 Task: Update the walk score of the saved search to 60.
Action: Mouse moved to (935, 135)
Screenshot: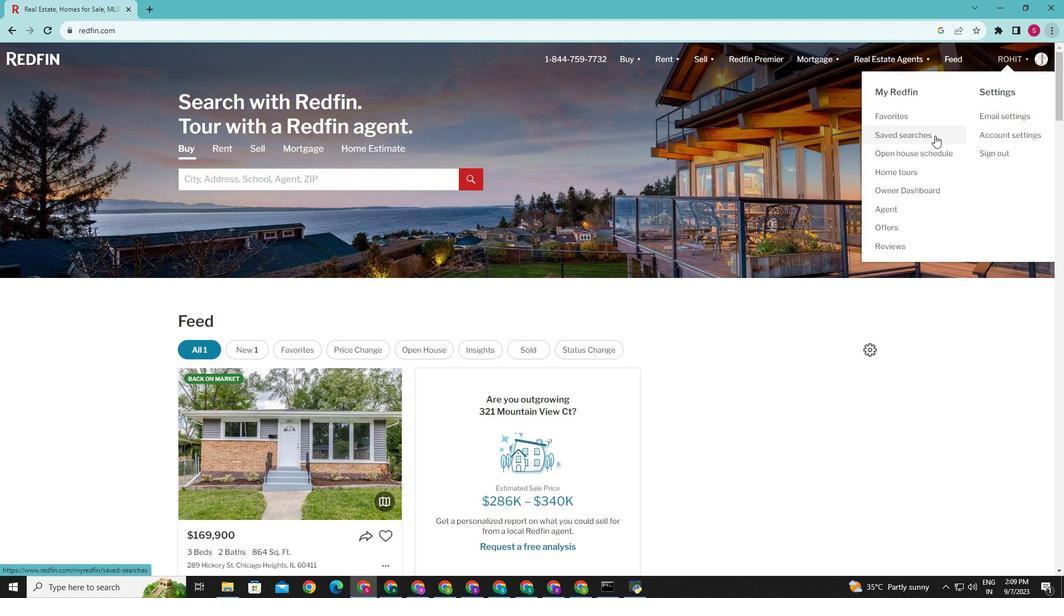 
Action: Mouse pressed left at (935, 135)
Screenshot: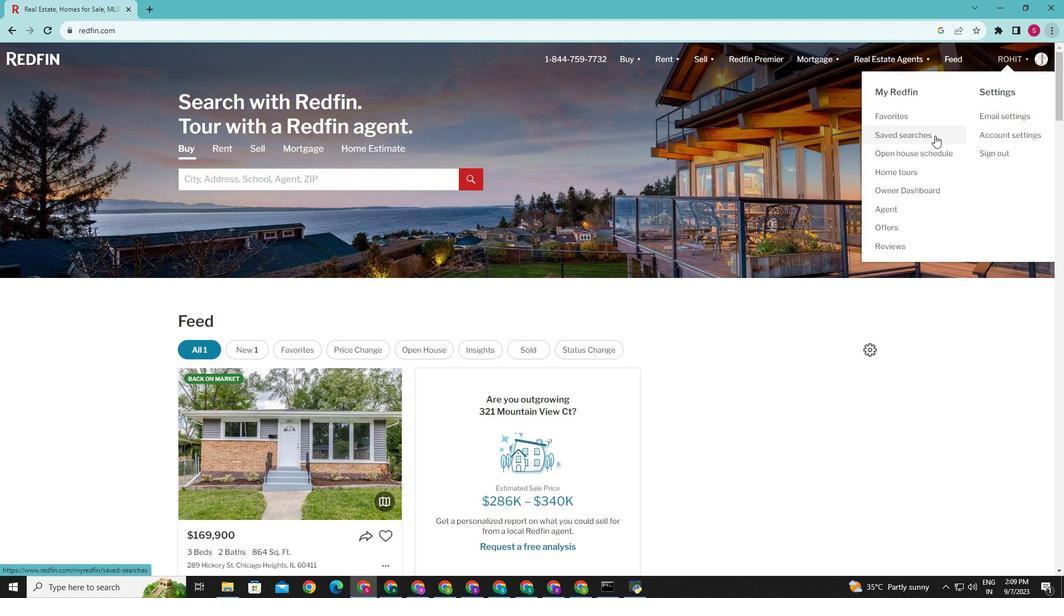 
Action: Mouse moved to (619, 256)
Screenshot: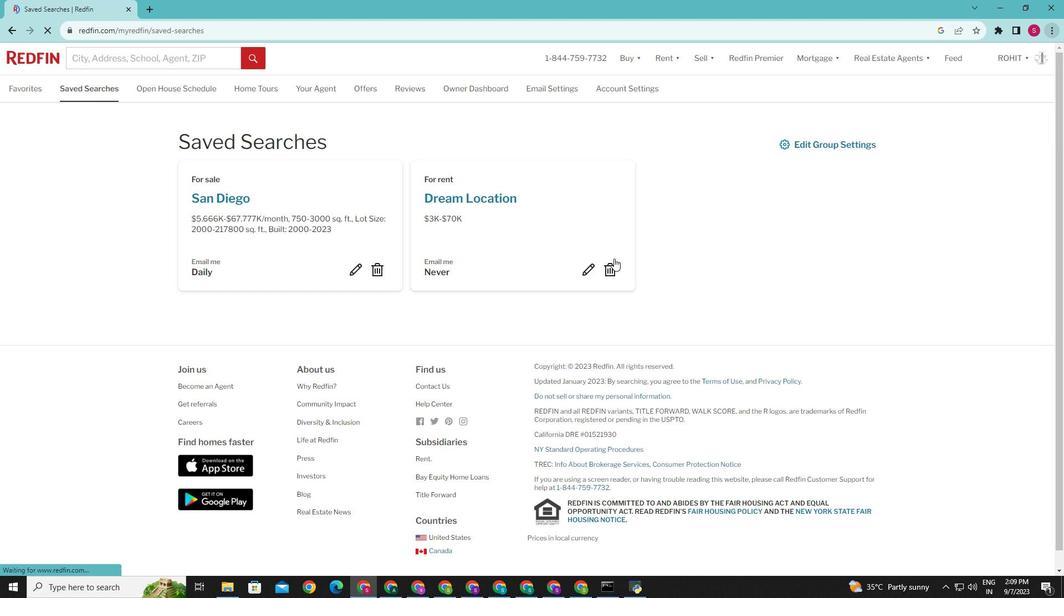 
Action: Mouse scrolled (619, 255) with delta (0, 0)
Screenshot: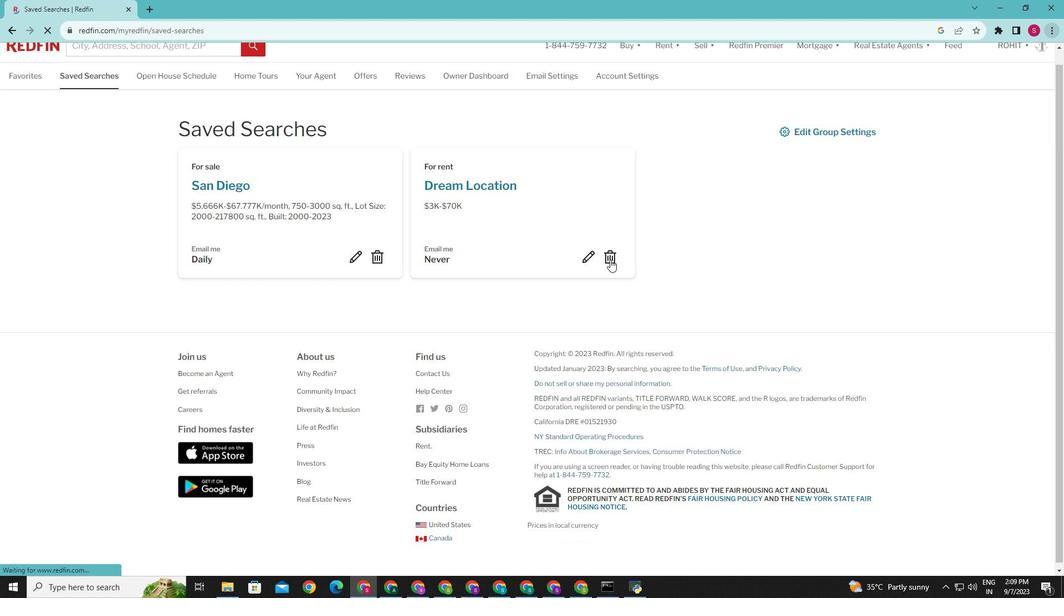 
Action: Mouse moved to (258, 287)
Screenshot: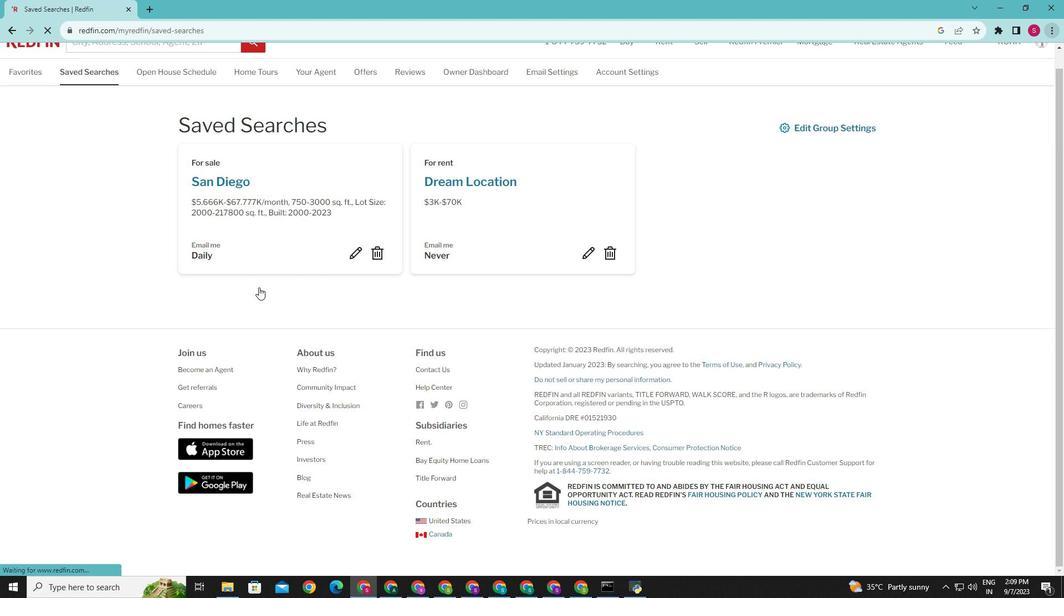 
Action: Mouse scrolled (258, 287) with delta (0, 0)
Screenshot: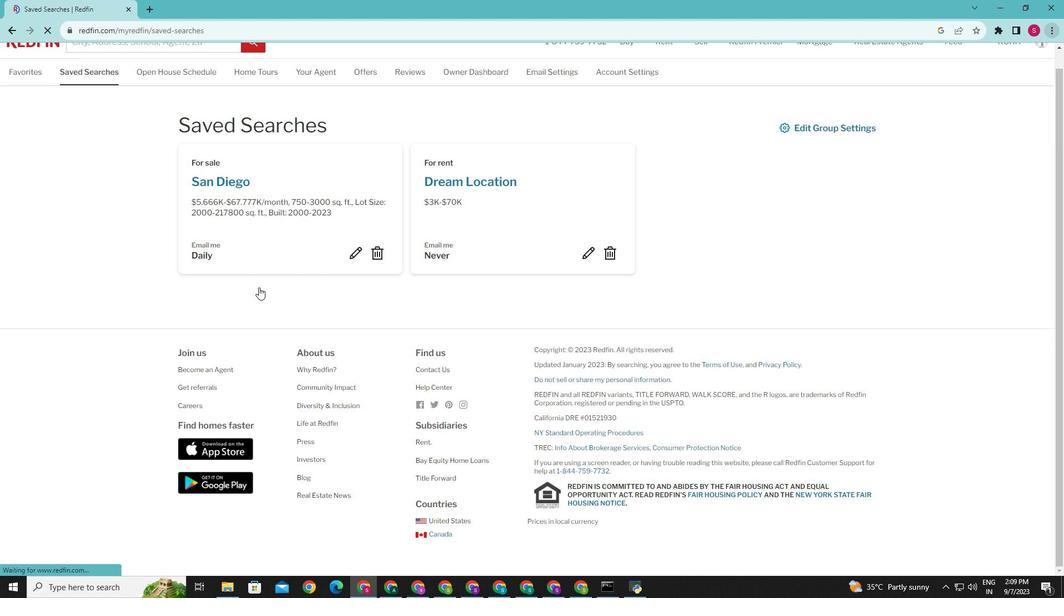 
Action: Mouse moved to (348, 252)
Screenshot: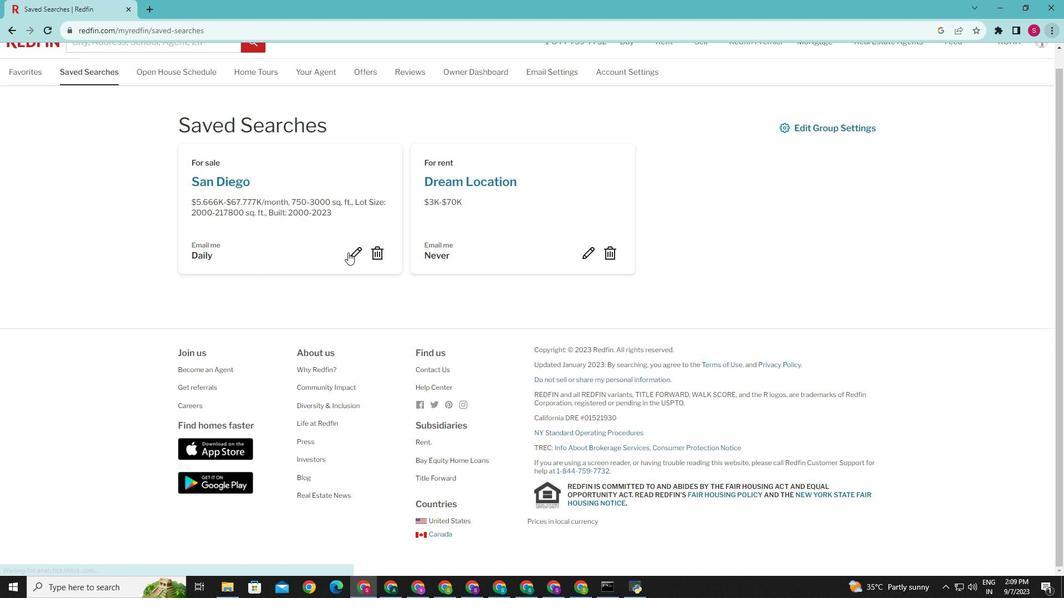 
Action: Mouse pressed left at (348, 252)
Screenshot: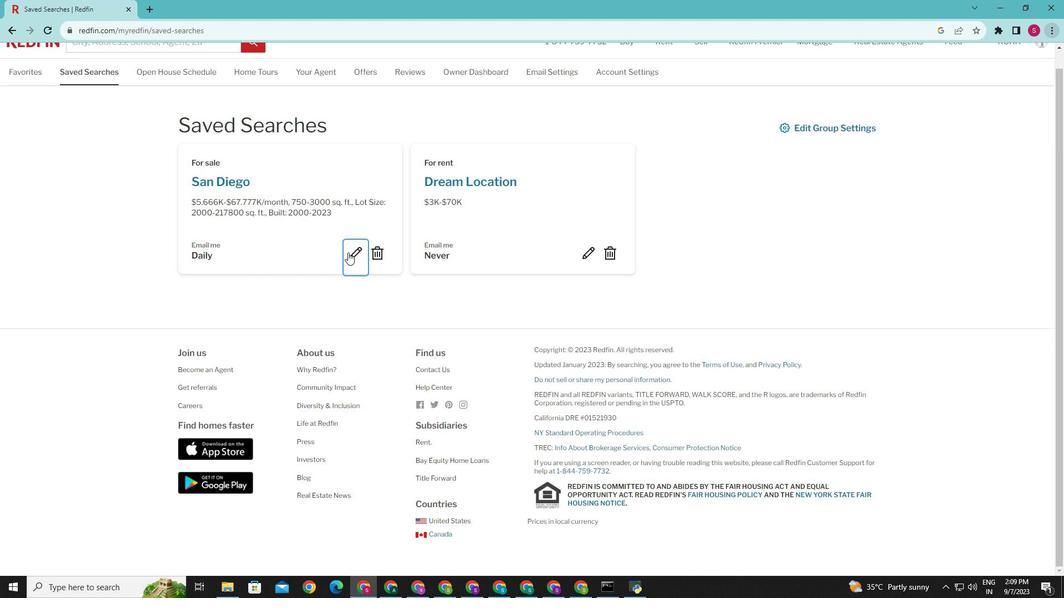 
Action: Mouse moved to (417, 312)
Screenshot: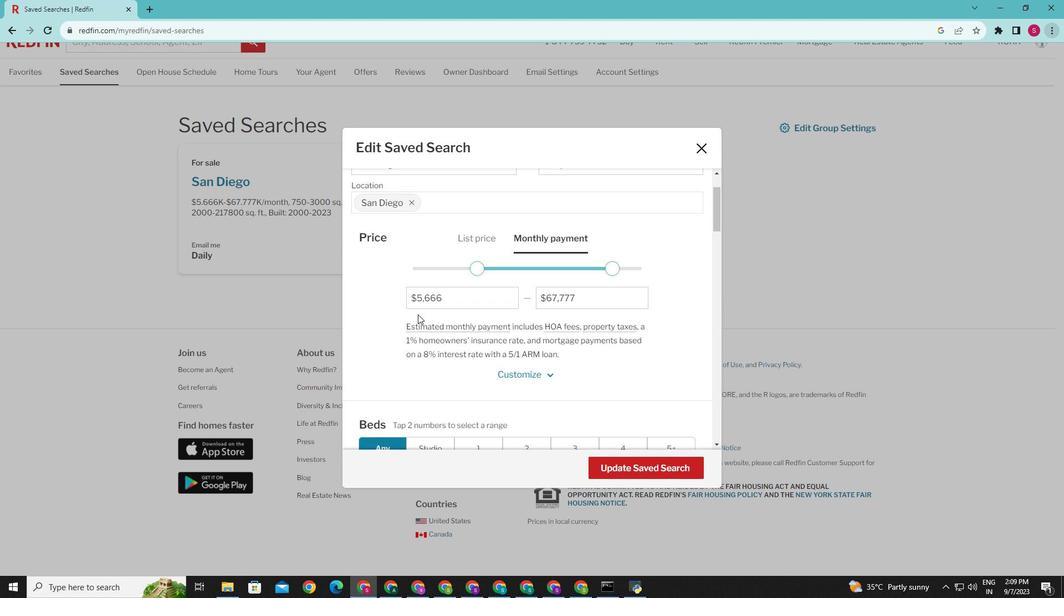
Action: Mouse scrolled (417, 312) with delta (0, 0)
Screenshot: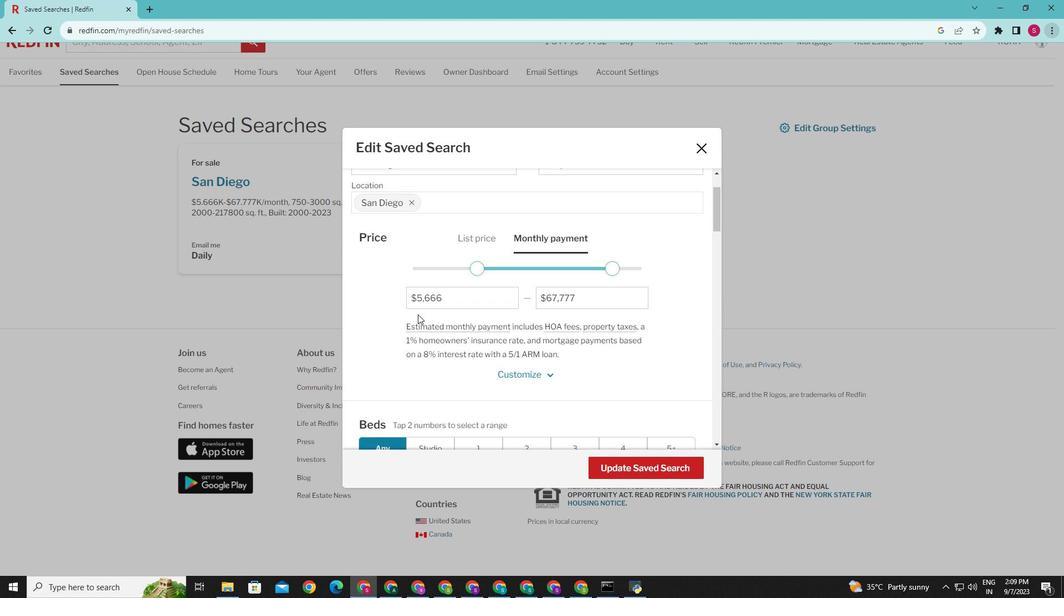 
Action: Mouse moved to (417, 314)
Screenshot: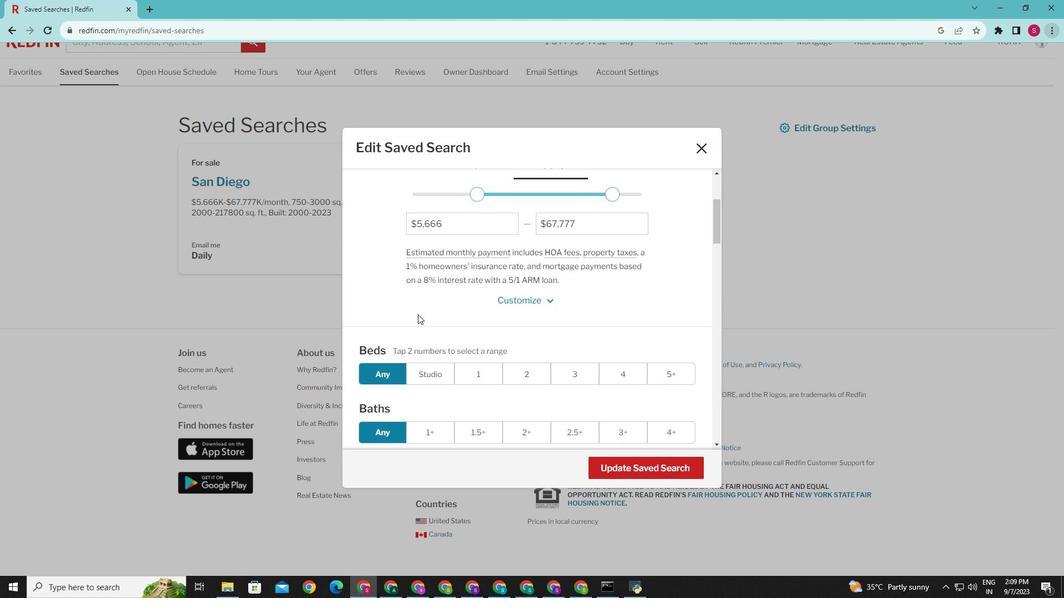 
Action: Mouse scrolled (417, 313) with delta (0, 0)
Screenshot: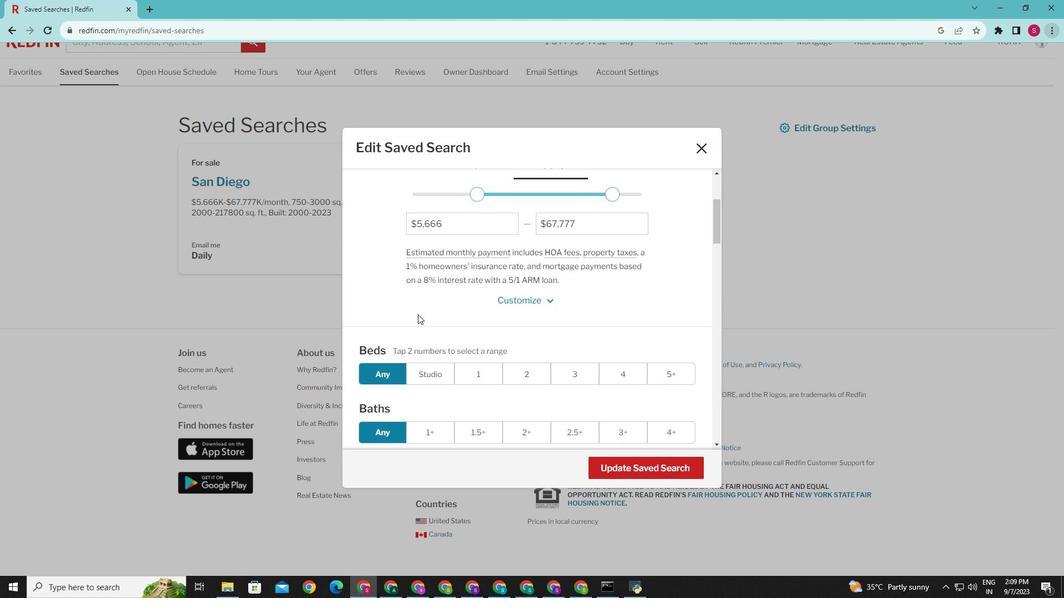 
Action: Mouse moved to (417, 314)
Screenshot: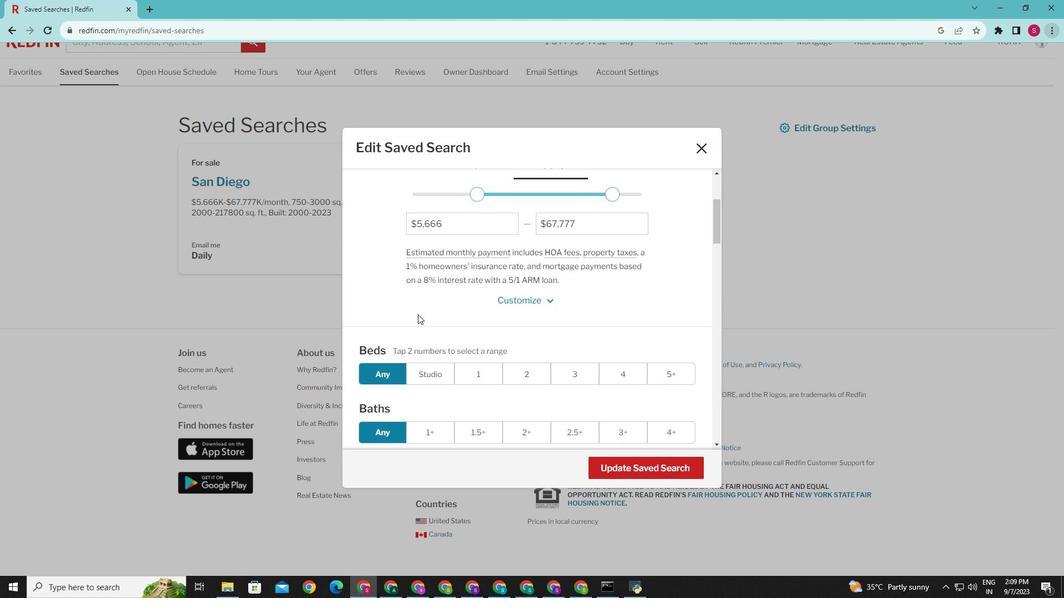 
Action: Mouse scrolled (417, 314) with delta (0, 0)
Screenshot: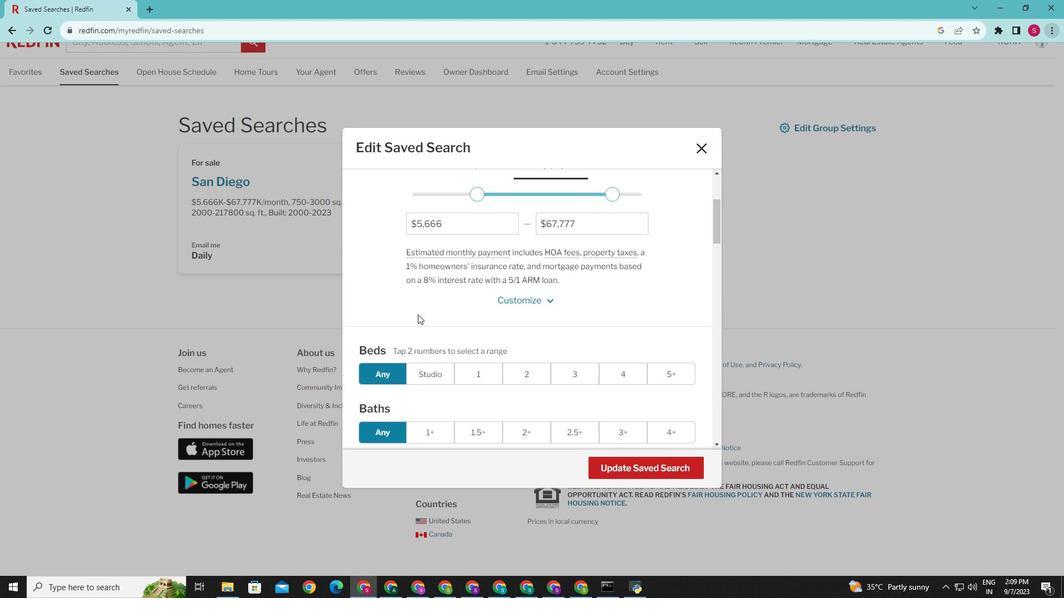 
Action: Mouse scrolled (417, 314) with delta (0, 0)
Screenshot: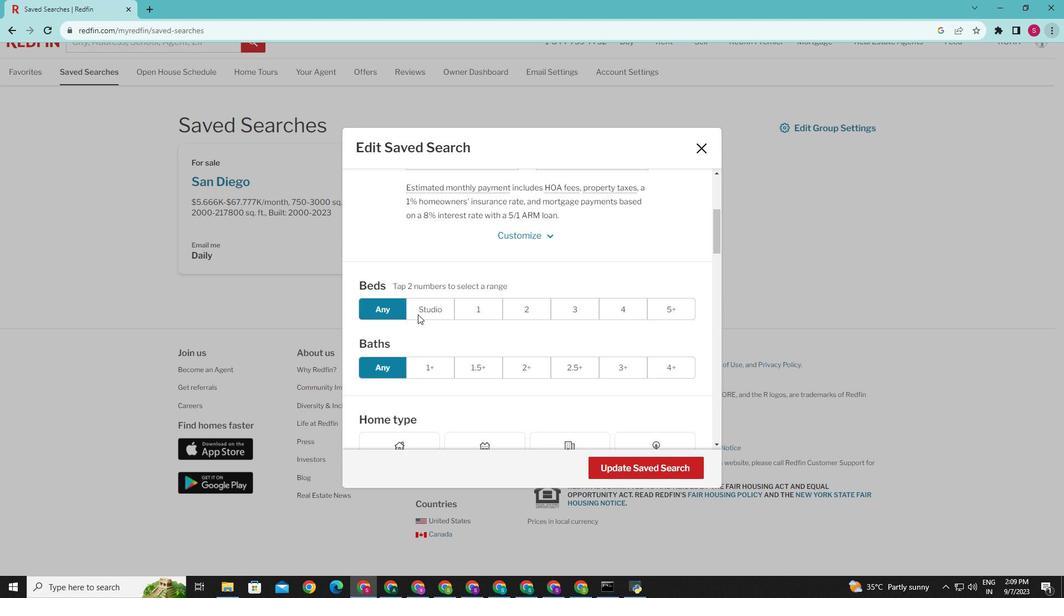 
Action: Mouse scrolled (417, 314) with delta (0, 0)
Screenshot: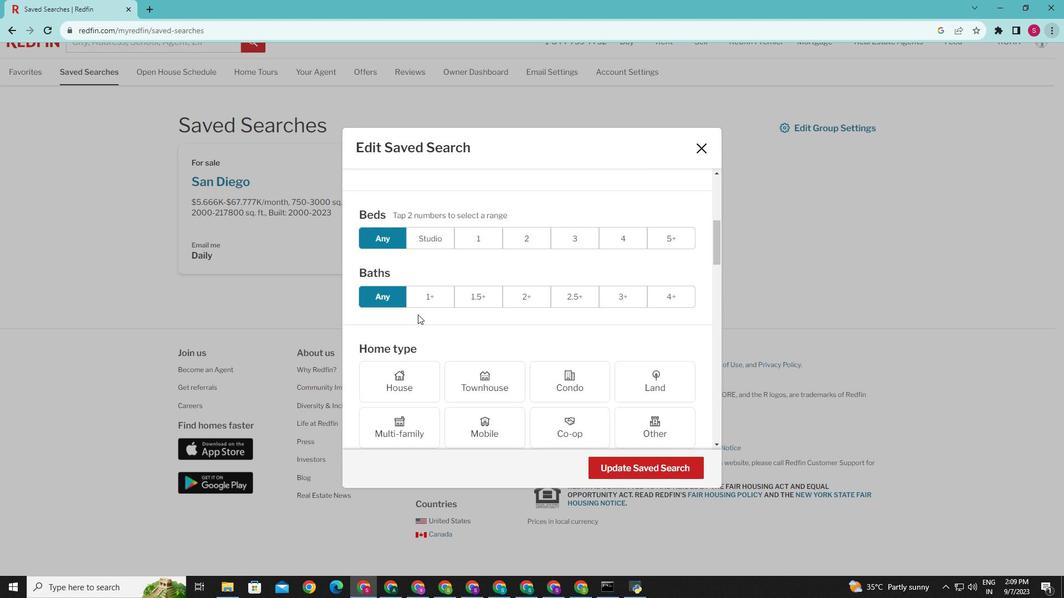 
Action: Mouse scrolled (417, 314) with delta (0, 0)
Screenshot: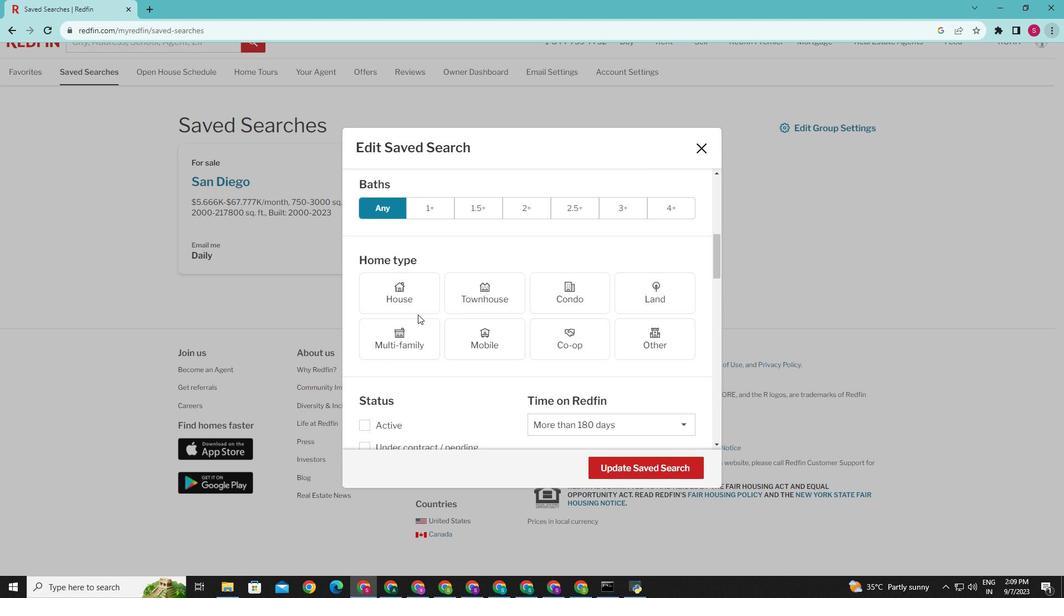 
Action: Mouse scrolled (417, 314) with delta (0, 0)
Screenshot: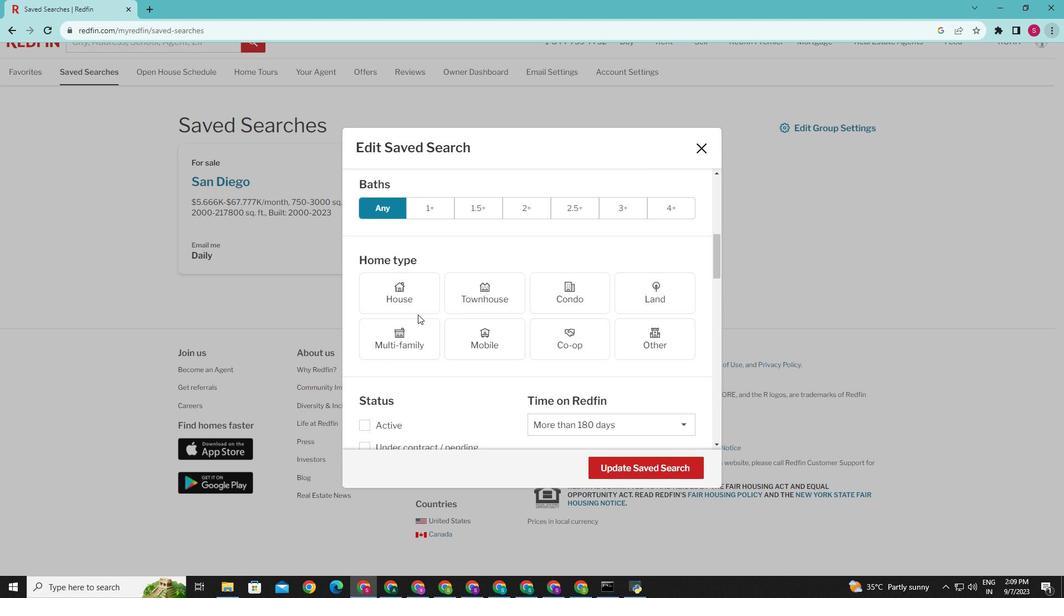 
Action: Mouse scrolled (417, 314) with delta (0, 0)
Screenshot: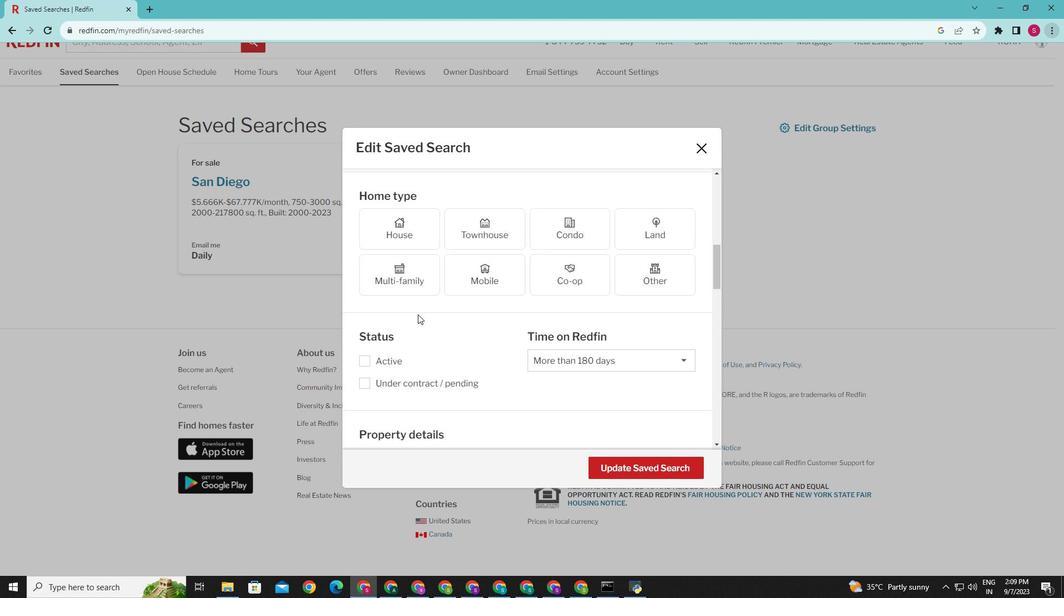 
Action: Mouse scrolled (417, 314) with delta (0, 0)
Screenshot: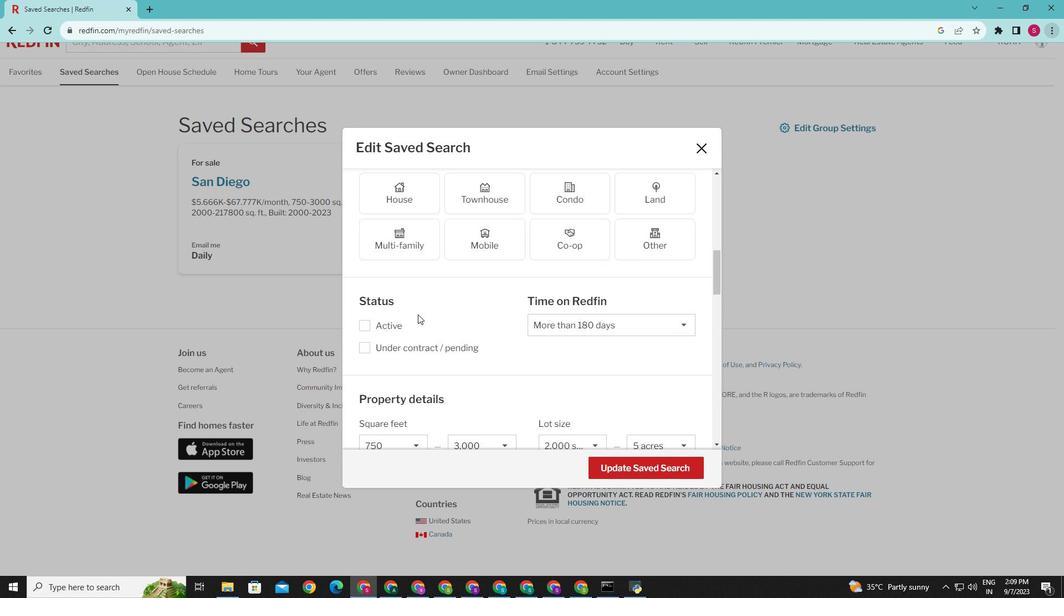 
Action: Mouse scrolled (417, 314) with delta (0, 0)
Screenshot: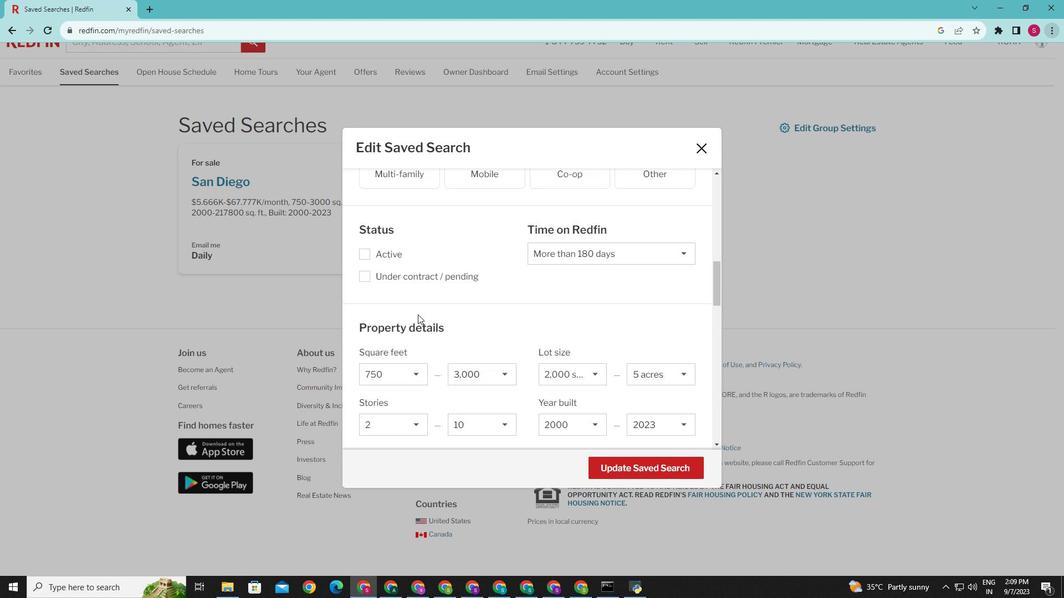 
Action: Mouse scrolled (417, 314) with delta (0, 0)
Screenshot: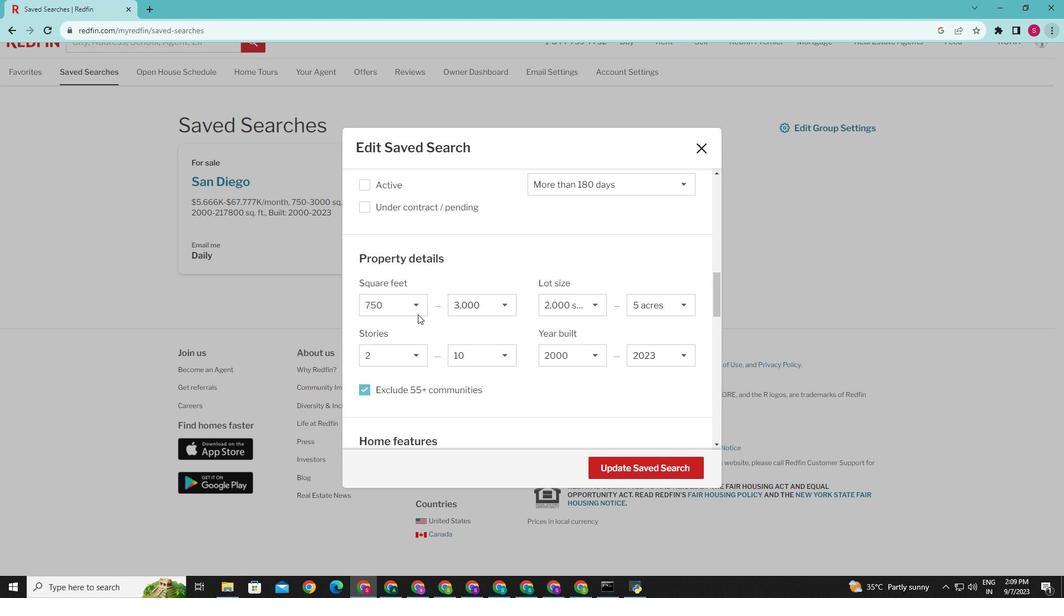 
Action: Mouse scrolled (417, 314) with delta (0, 0)
Screenshot: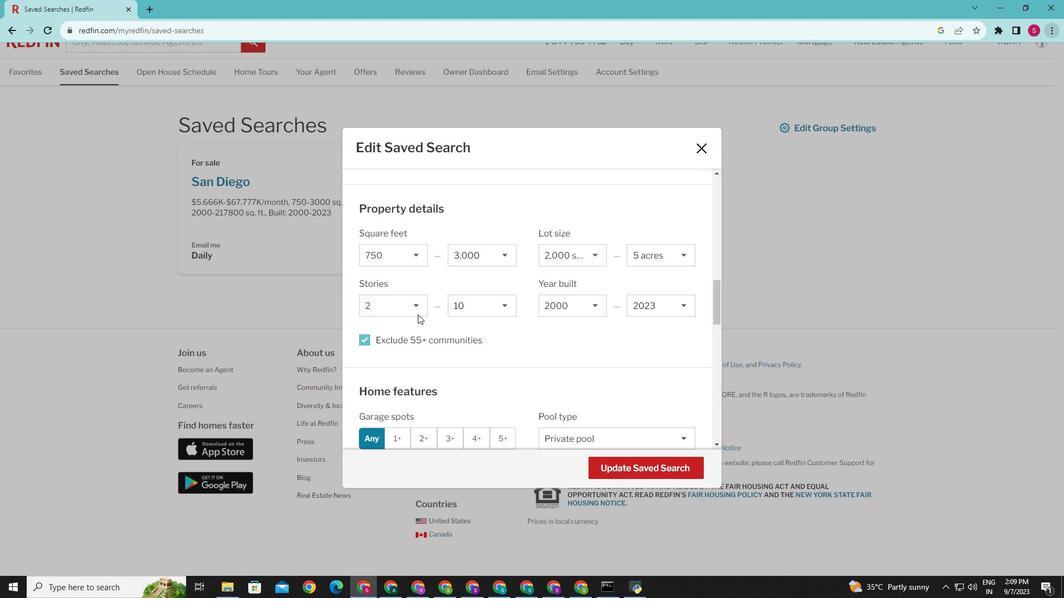 
Action: Mouse scrolled (417, 314) with delta (0, 0)
Screenshot: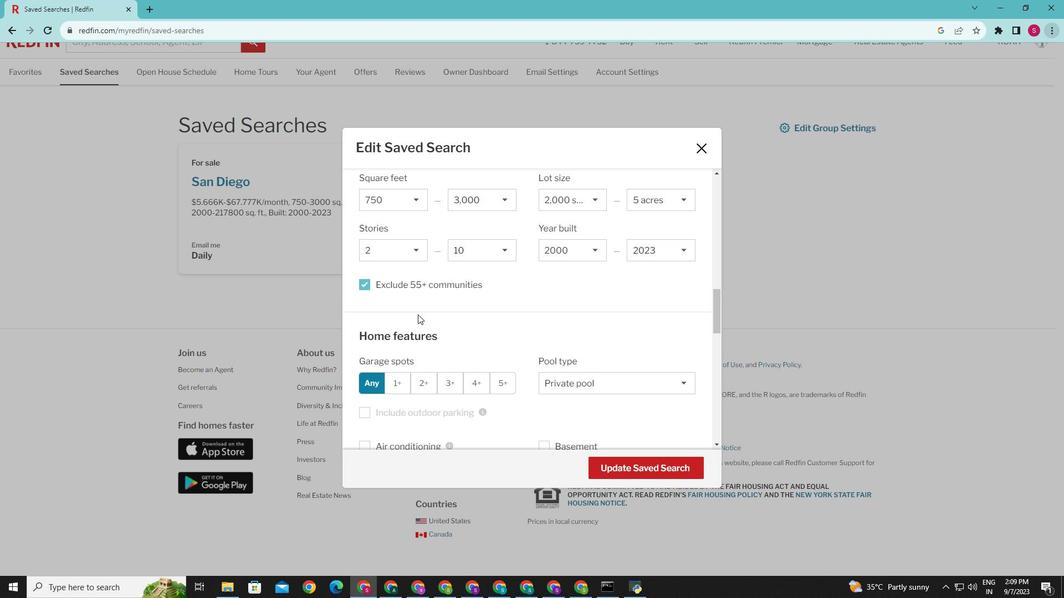 
Action: Mouse scrolled (417, 314) with delta (0, 0)
Screenshot: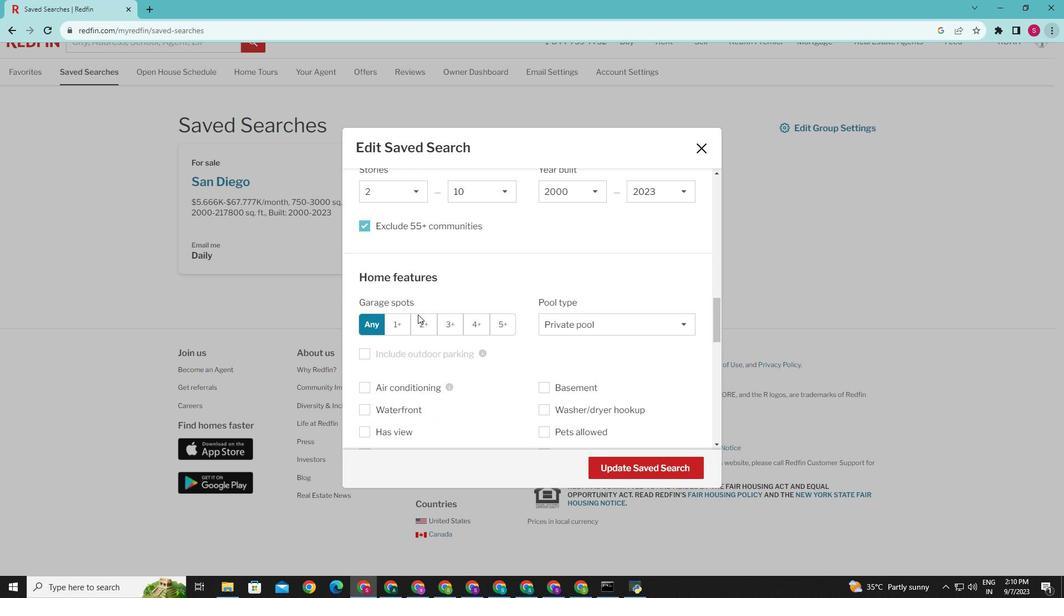 
Action: Mouse scrolled (417, 314) with delta (0, 0)
Screenshot: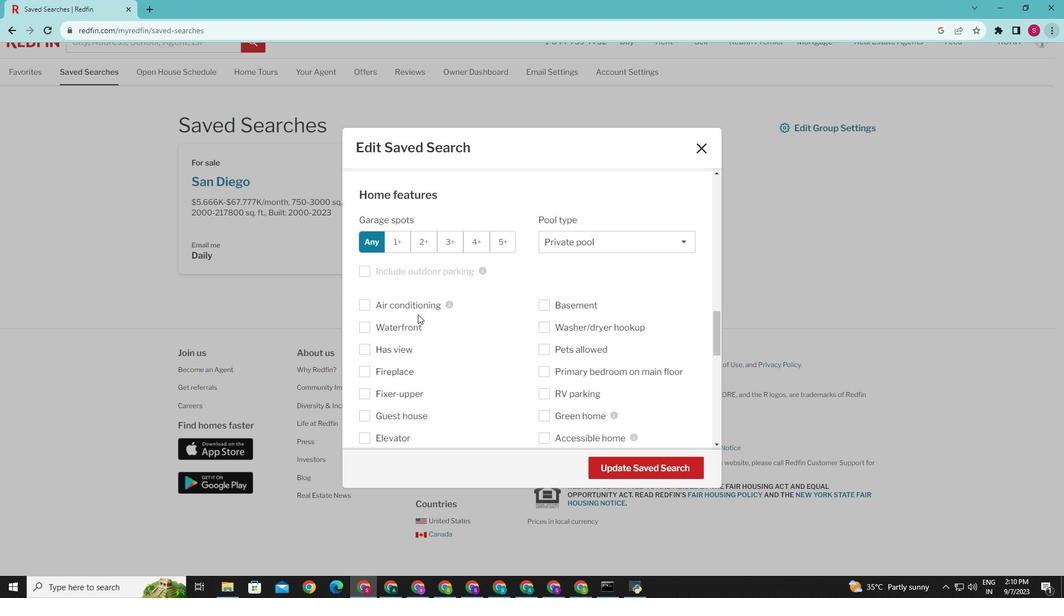 
Action: Mouse scrolled (417, 314) with delta (0, 0)
Screenshot: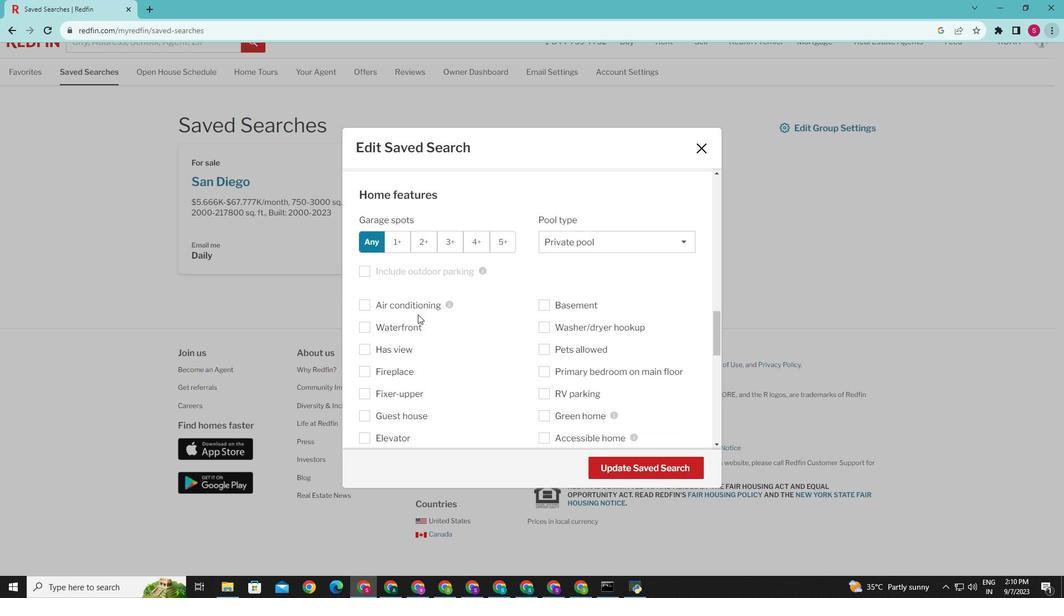 
Action: Mouse scrolled (417, 314) with delta (0, 0)
Screenshot: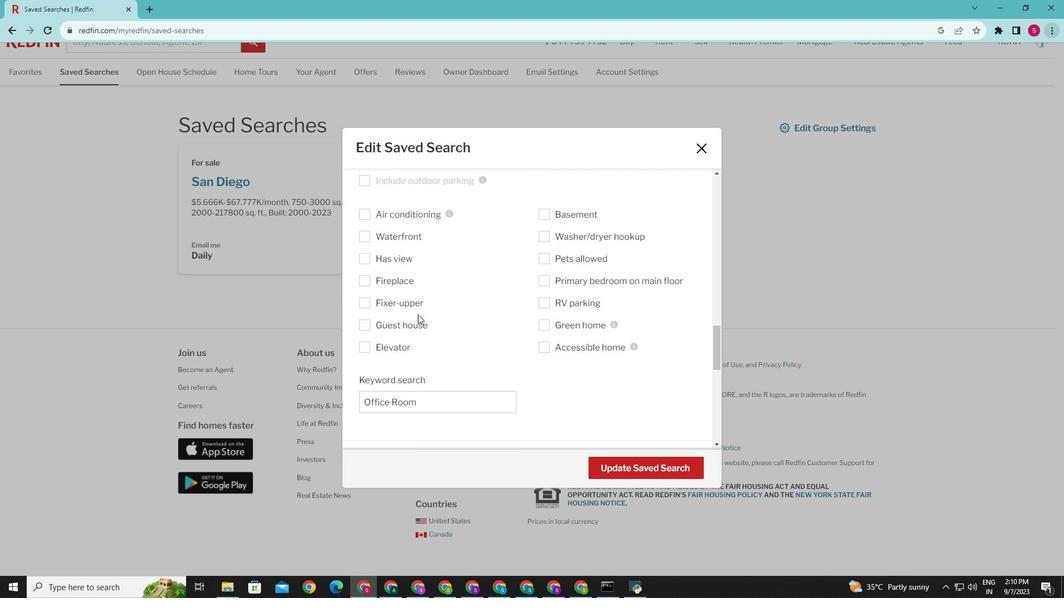
Action: Mouse scrolled (417, 314) with delta (0, 0)
Screenshot: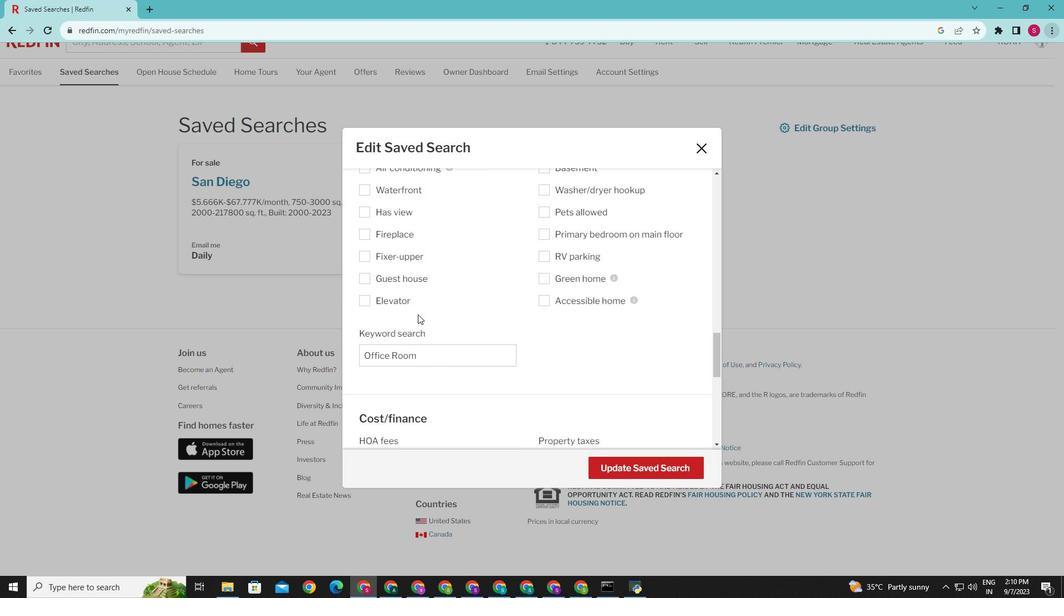 
Action: Mouse scrolled (417, 314) with delta (0, 0)
Screenshot: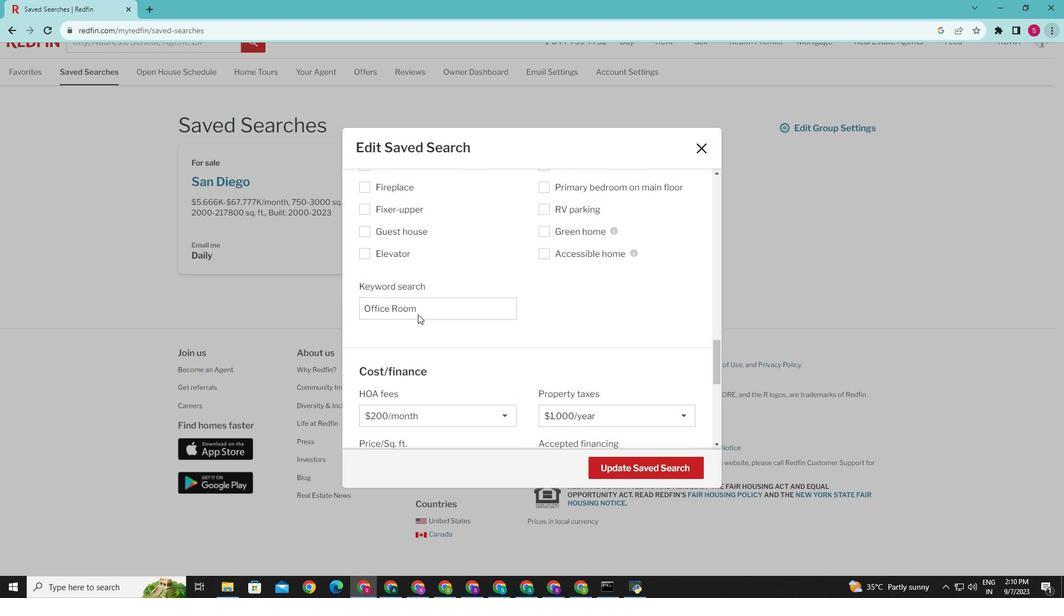 
Action: Mouse scrolled (417, 314) with delta (0, 0)
Screenshot: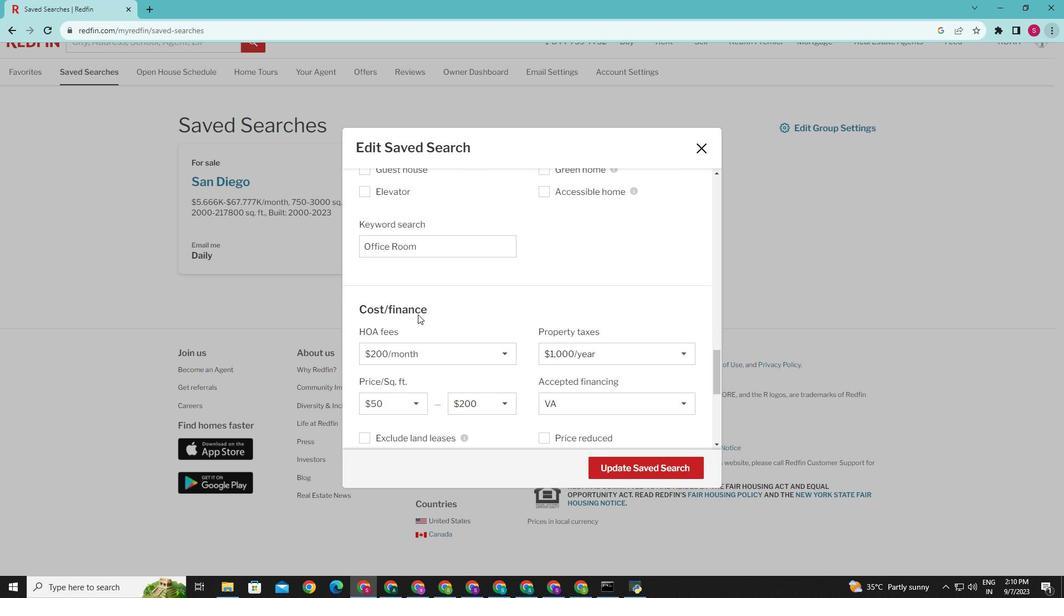 
Action: Mouse scrolled (417, 314) with delta (0, 0)
Screenshot: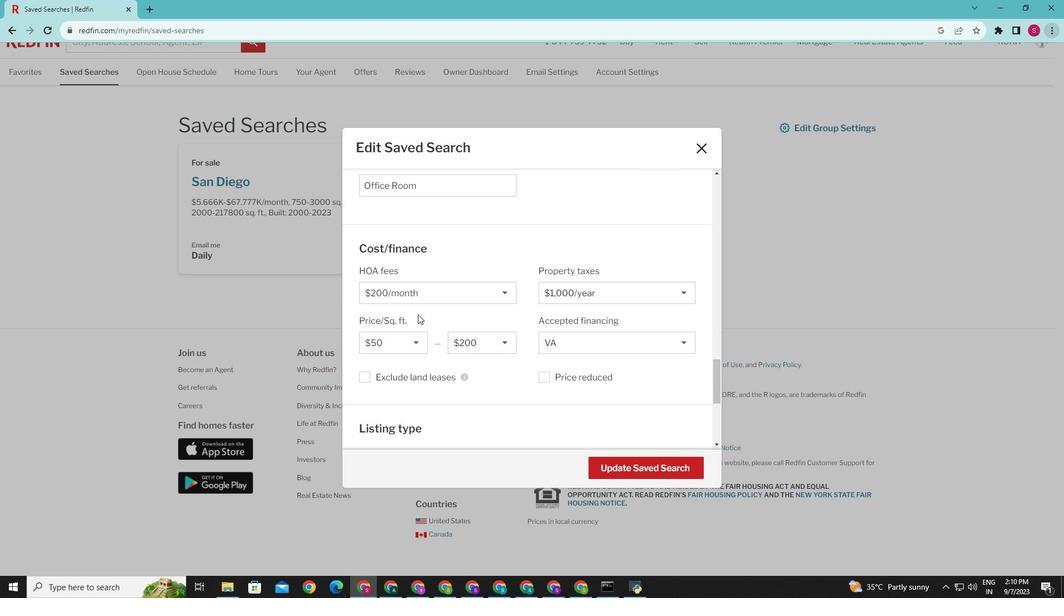 
Action: Mouse scrolled (417, 314) with delta (0, 0)
Screenshot: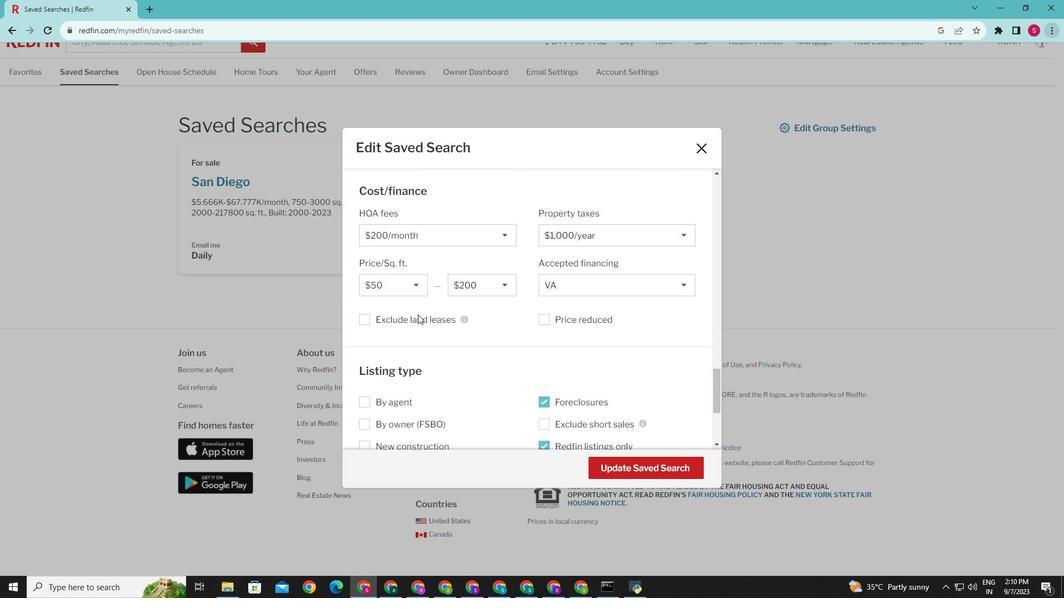 
Action: Mouse scrolled (417, 314) with delta (0, 0)
Screenshot: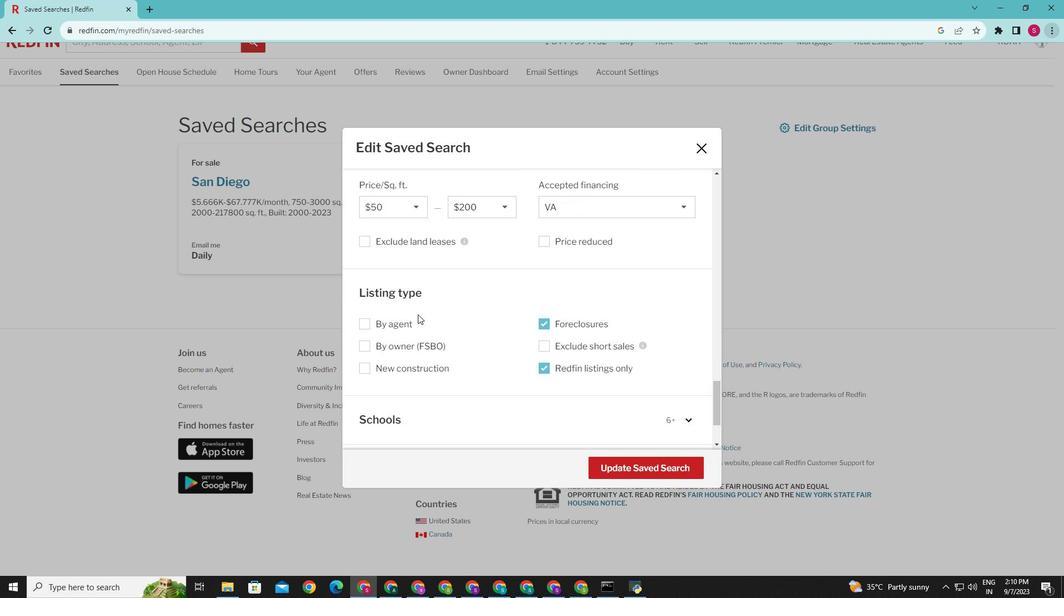 
Action: Mouse scrolled (417, 314) with delta (0, 0)
Screenshot: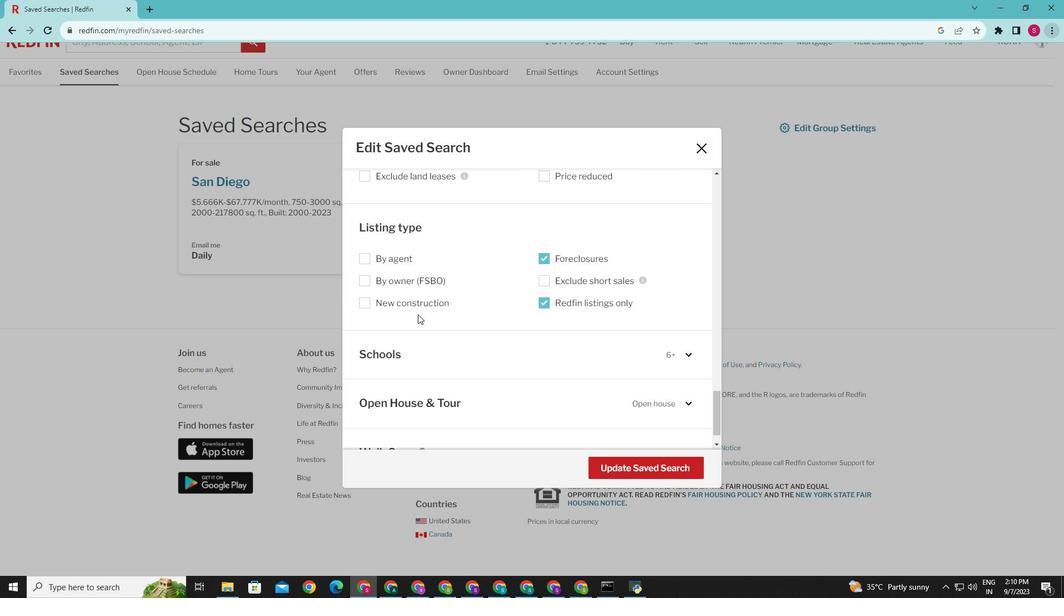 
Action: Mouse scrolled (417, 314) with delta (0, 0)
Screenshot: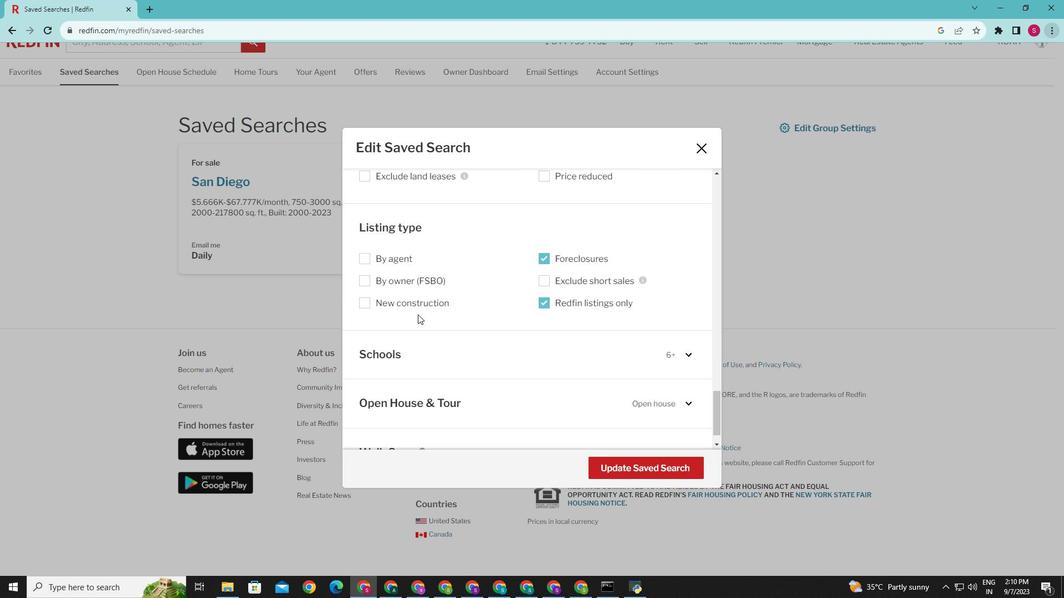 
Action: Mouse scrolled (417, 314) with delta (0, 0)
Screenshot: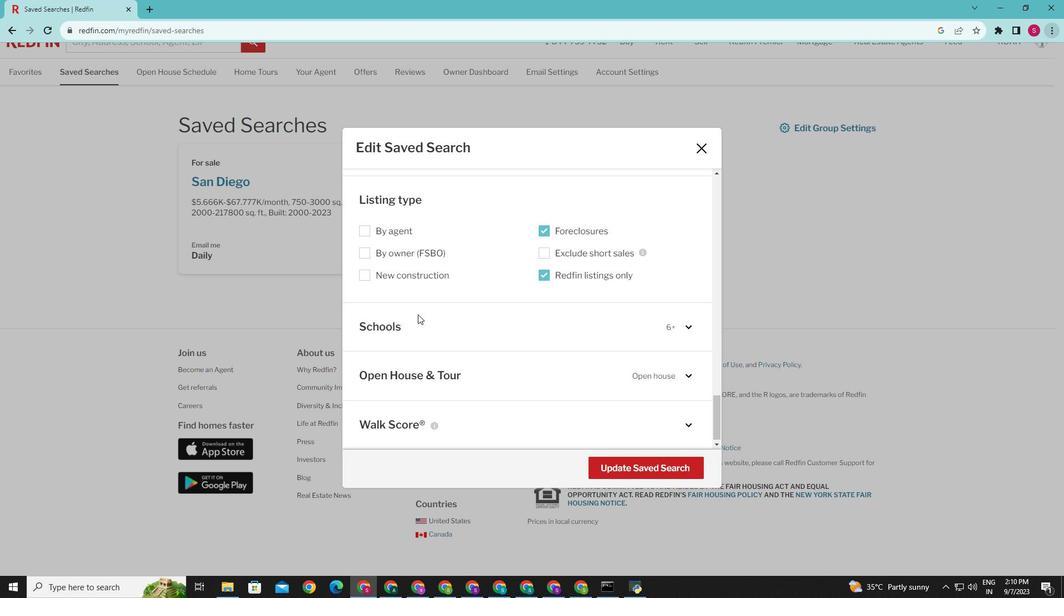 
Action: Mouse scrolled (417, 314) with delta (0, 0)
Screenshot: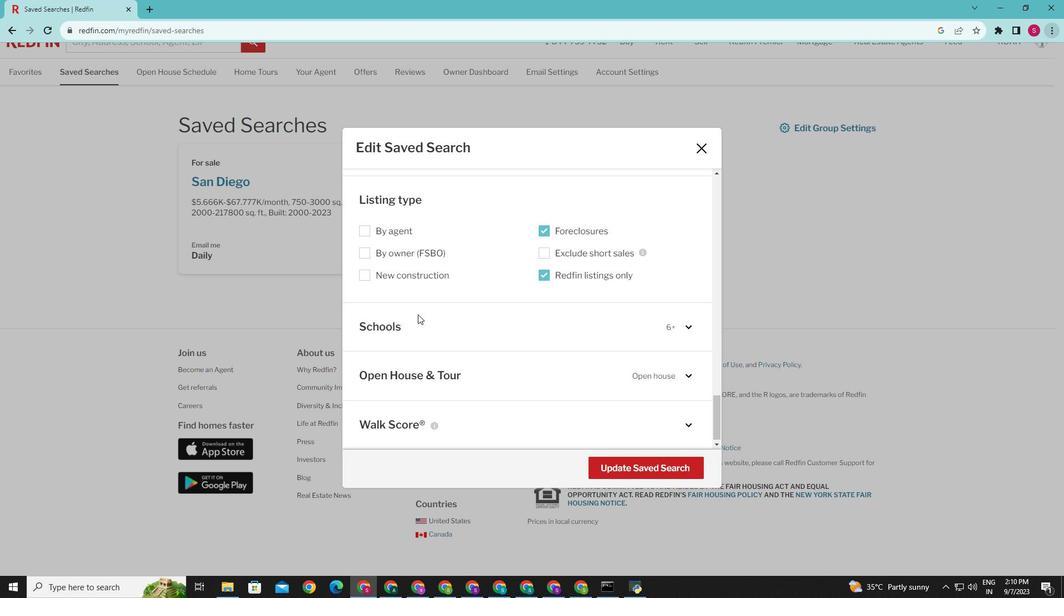 
Action: Mouse moved to (689, 424)
Screenshot: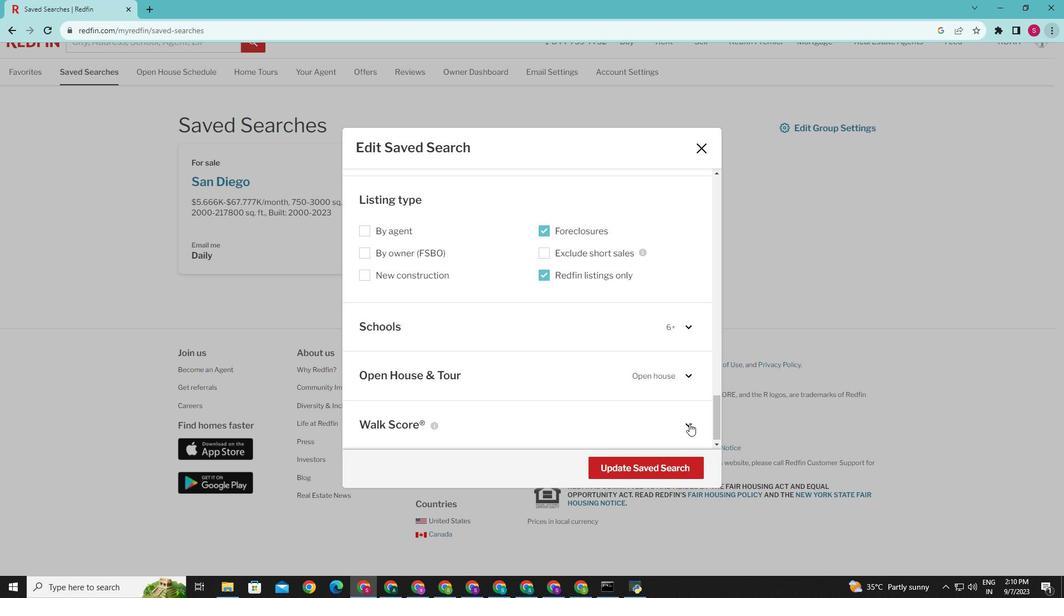 
Action: Mouse pressed left at (689, 424)
Screenshot: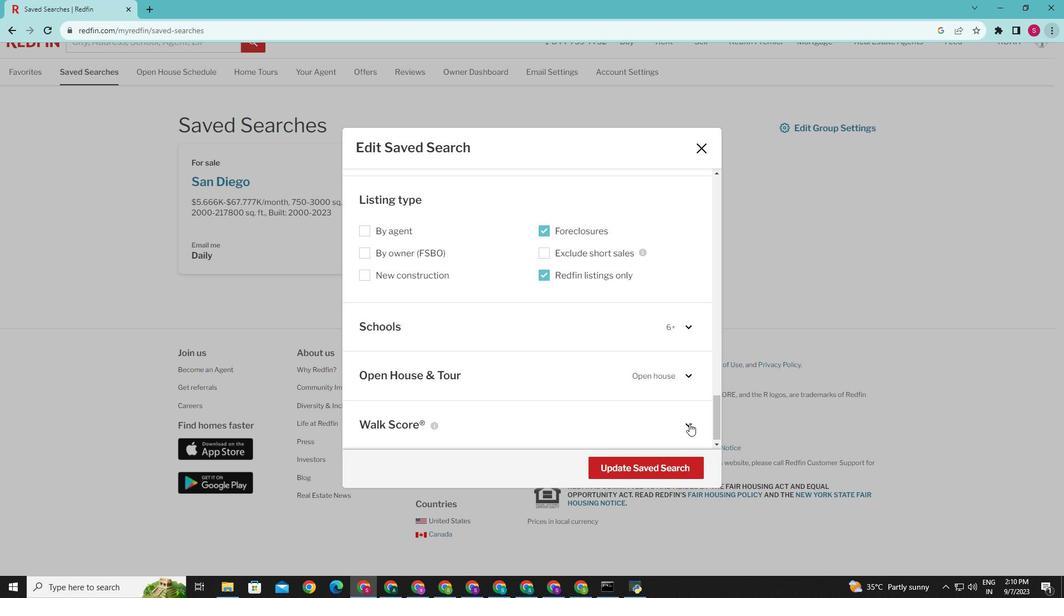 
Action: Mouse moved to (366, 337)
Screenshot: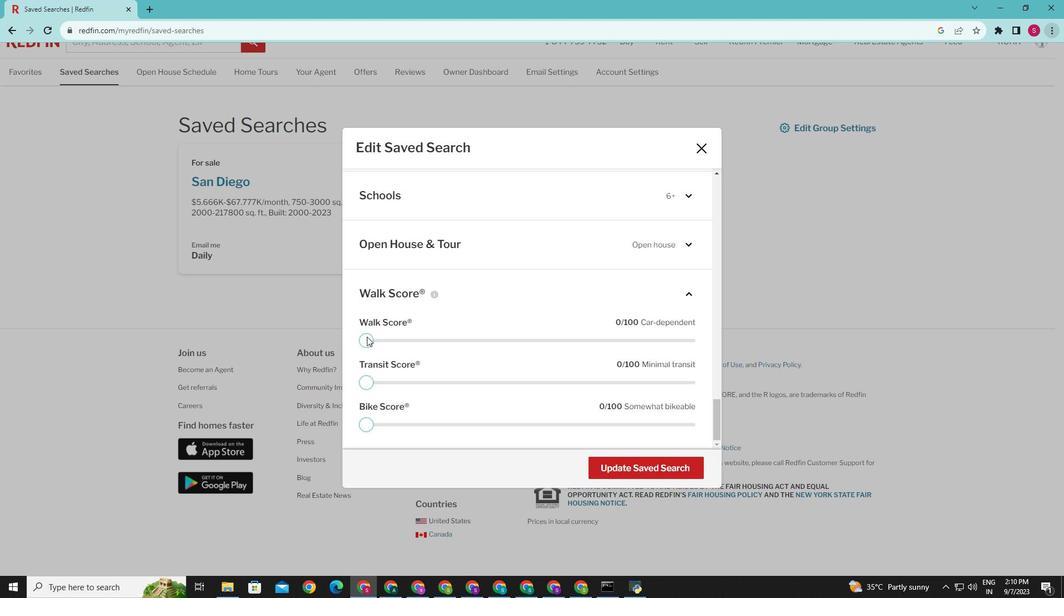 
Action: Mouse pressed left at (366, 337)
Screenshot: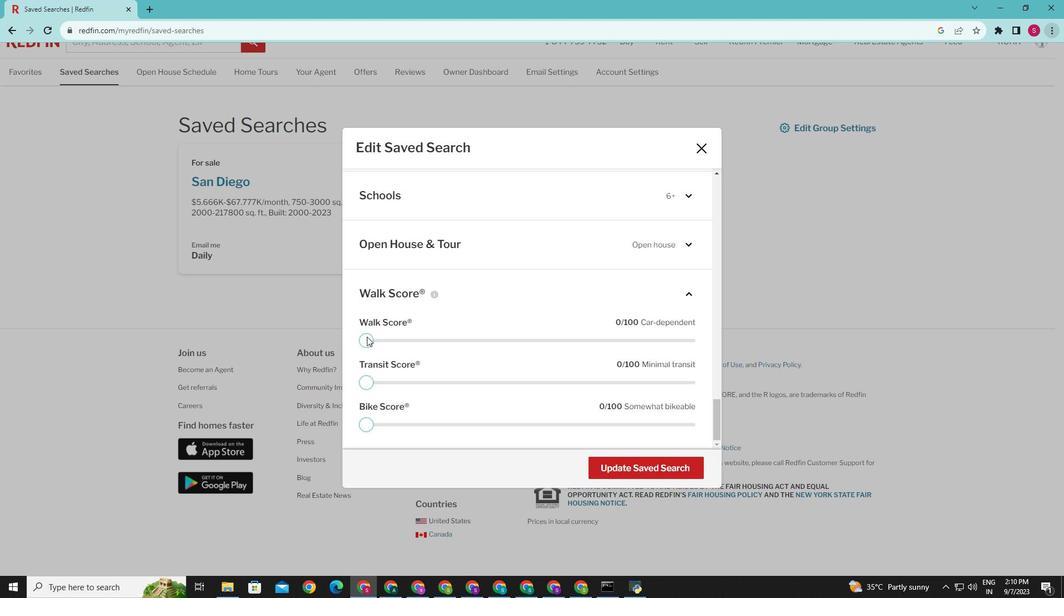 
Action: Mouse moved to (612, 468)
Screenshot: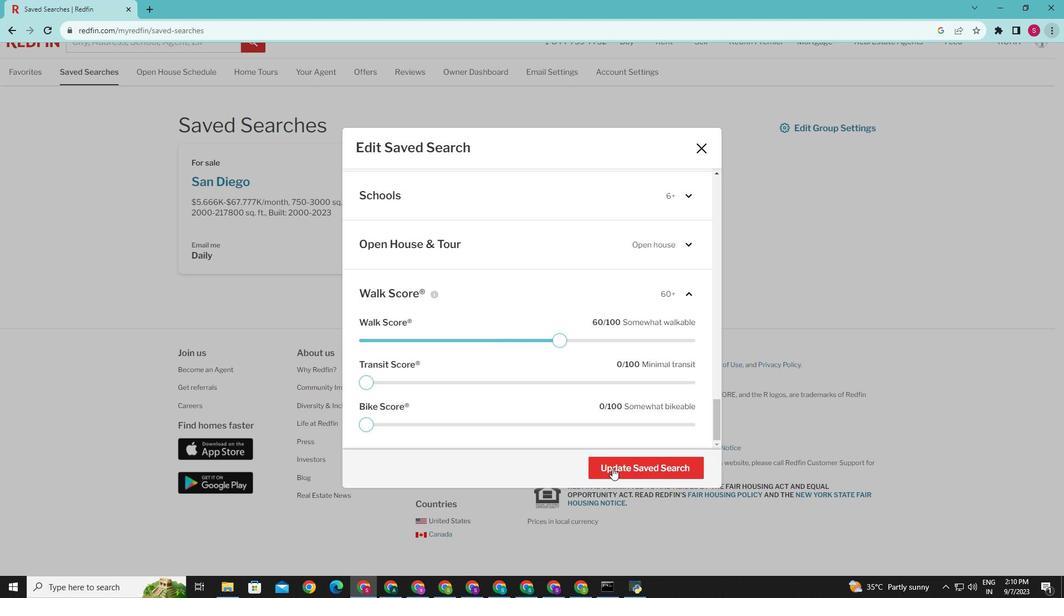 
Action: Mouse pressed left at (612, 468)
Screenshot: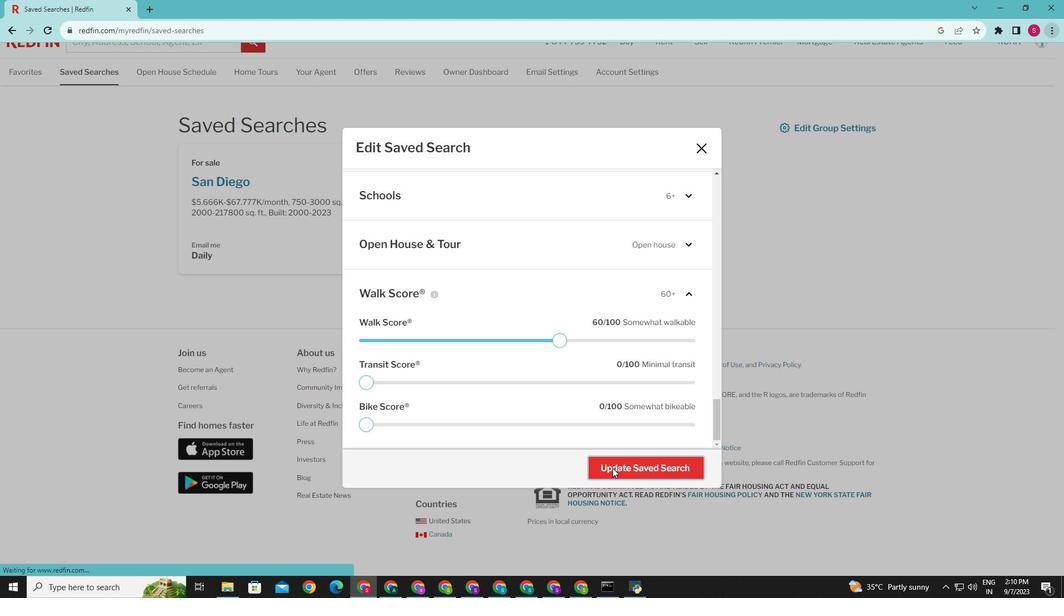 
Action: Mouse moved to (585, 386)
Screenshot: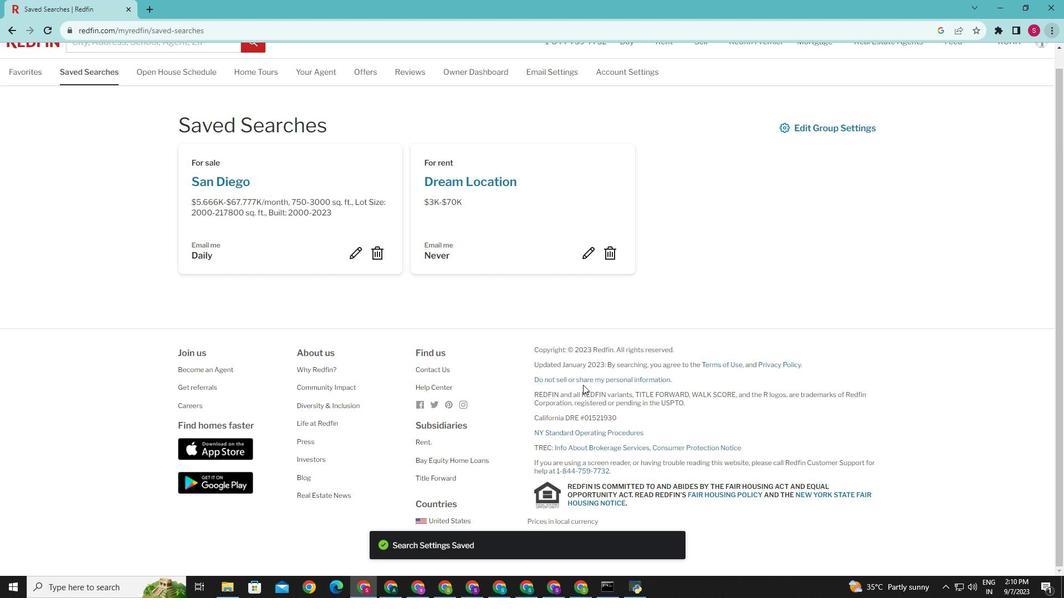 
